 Task: Use the formula "AVERAGE.WEIGHTED" in spreadsheet "Project portfolio".
Action: Mouse moved to (130, 107)
Screenshot: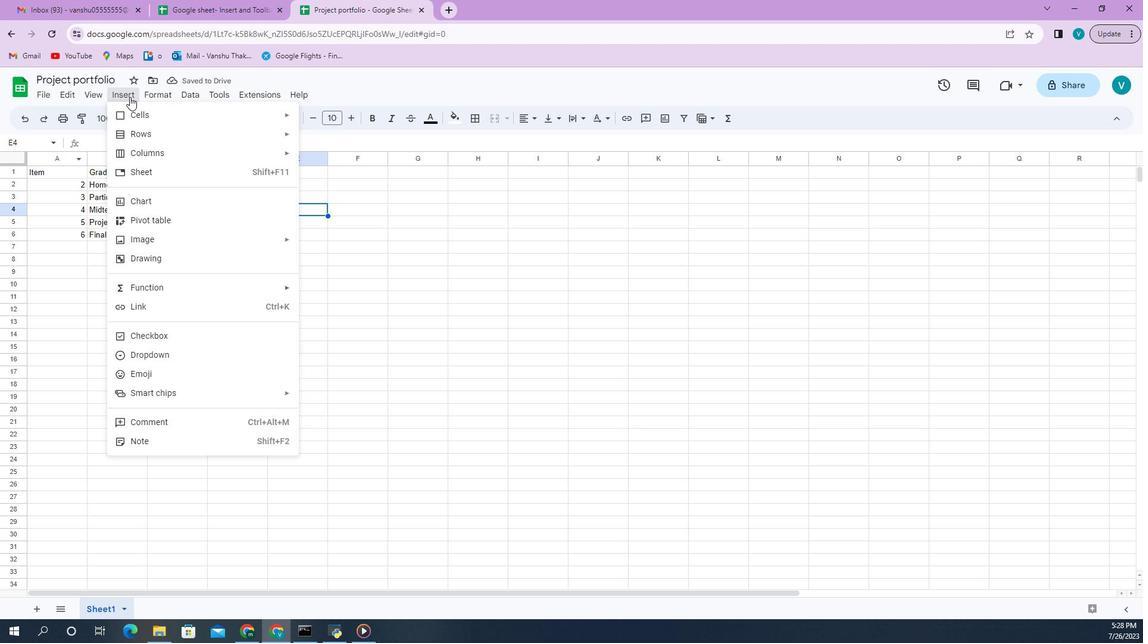 
Action: Mouse pressed left at (130, 107)
Screenshot: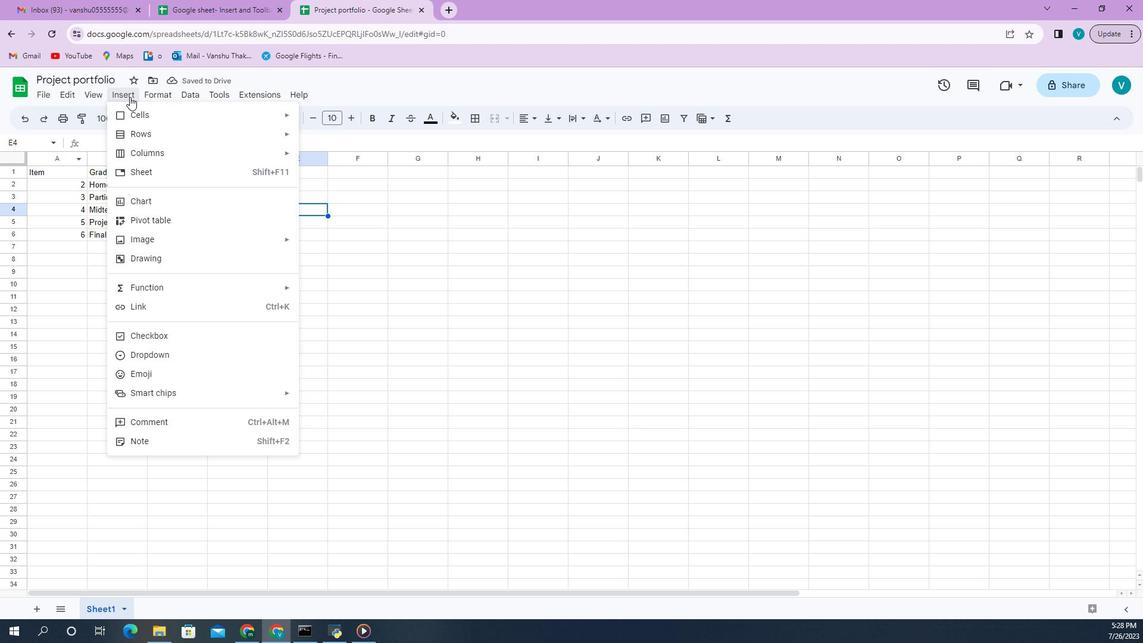 
Action: Mouse moved to (536, 247)
Screenshot: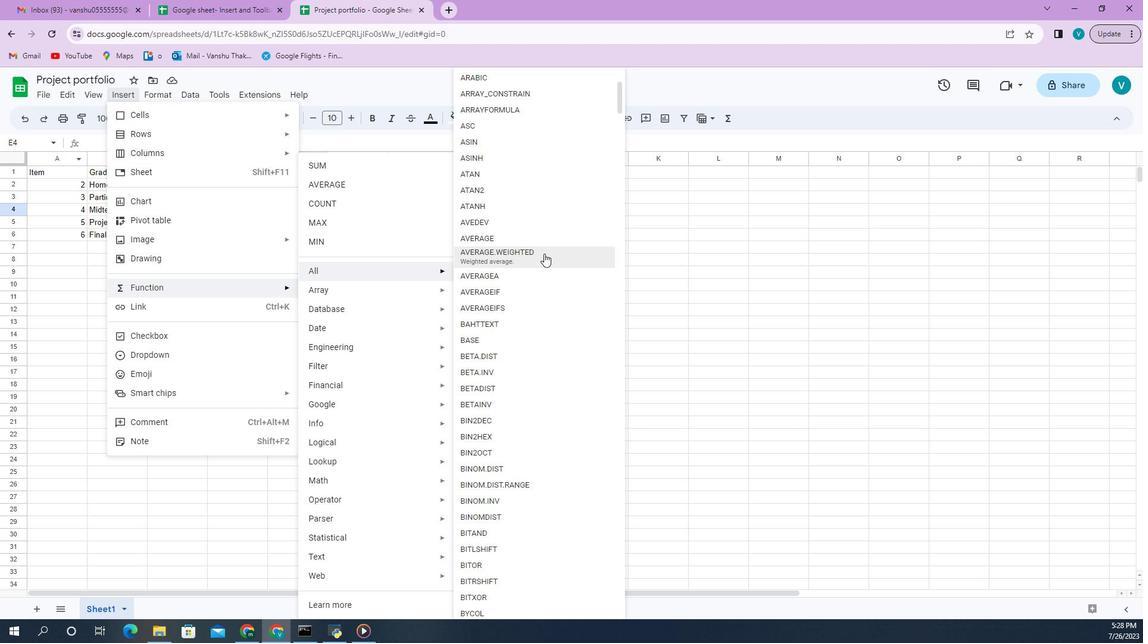 
Action: Mouse pressed left at (536, 247)
Screenshot: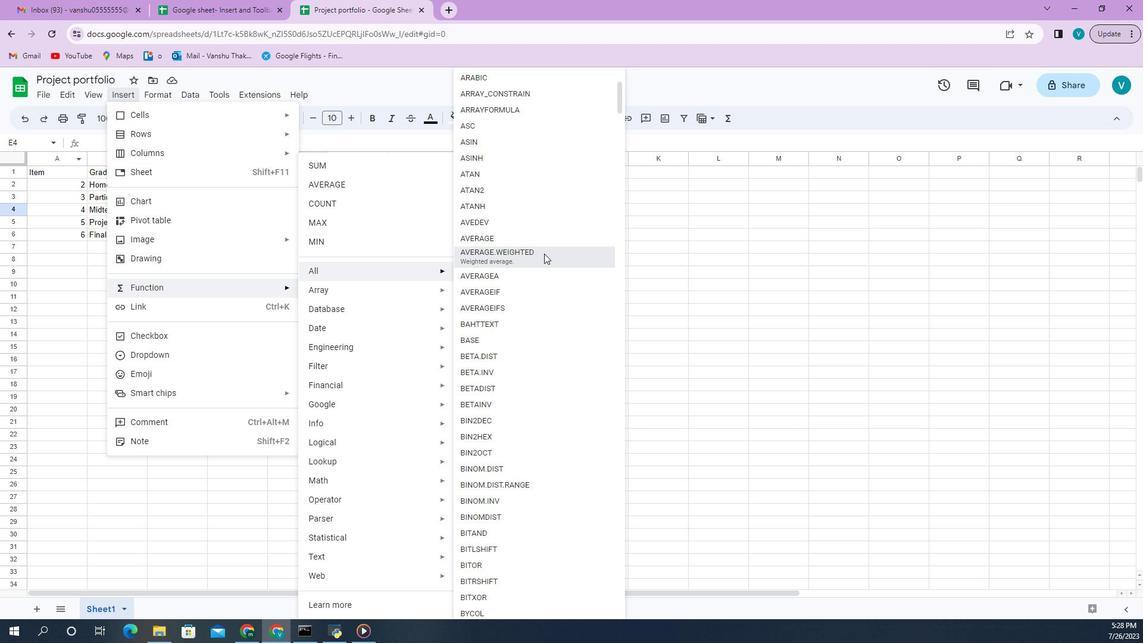 
Action: Mouse moved to (179, 184)
Screenshot: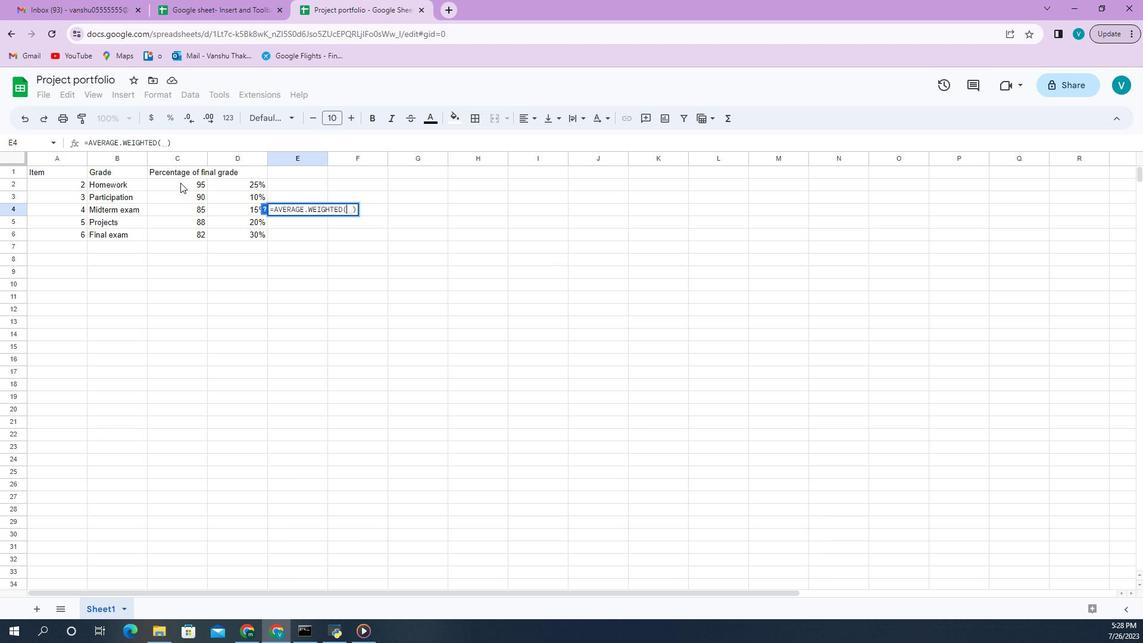 
Action: Mouse pressed left at (179, 184)
Screenshot: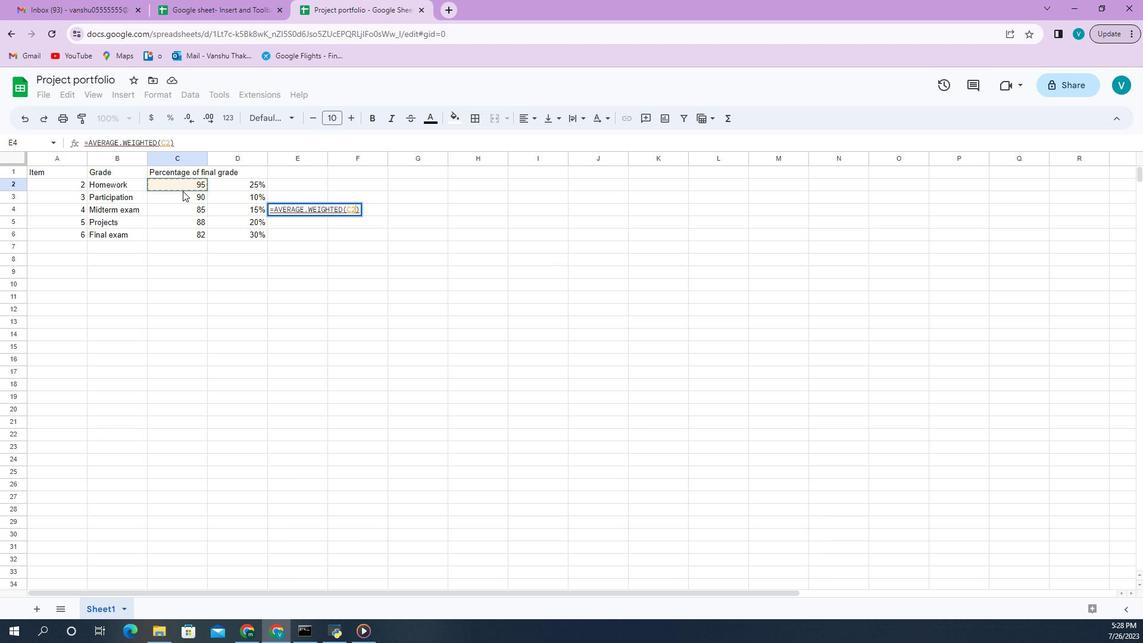 
Action: Mouse moved to (185, 228)
Screenshot: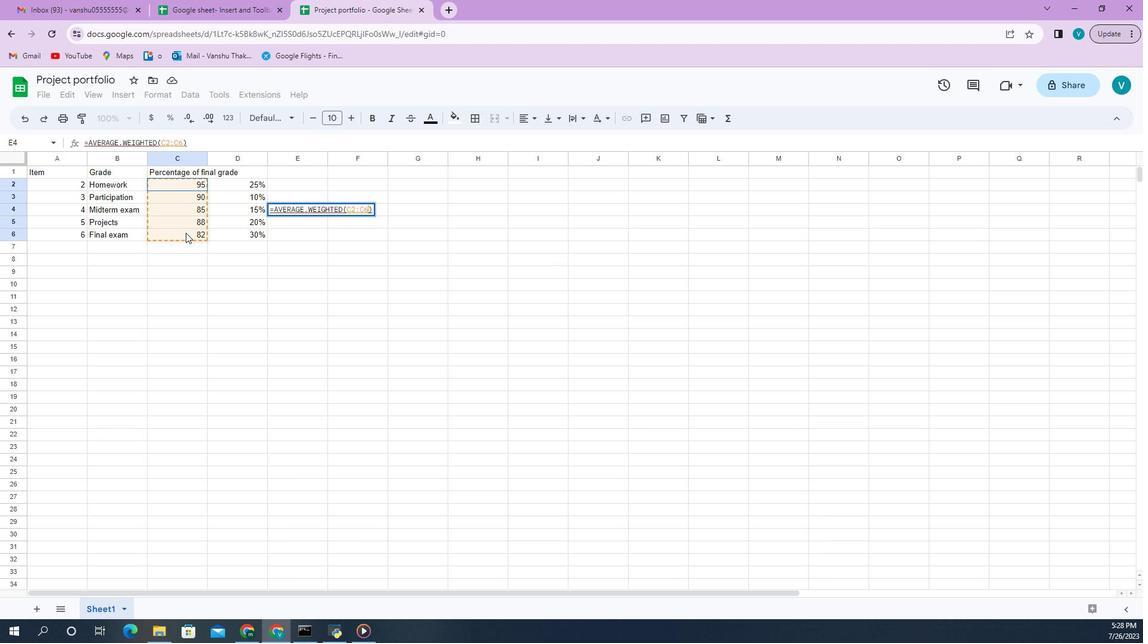 
Action: Key pressed ,
Screenshot: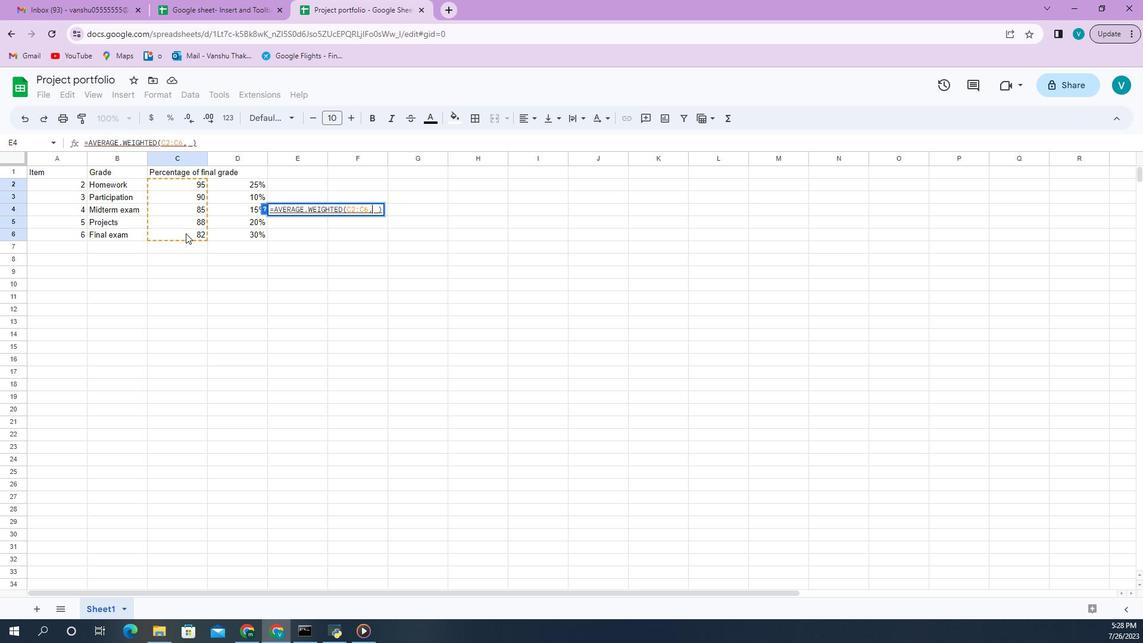 
Action: Mouse moved to (240, 183)
Screenshot: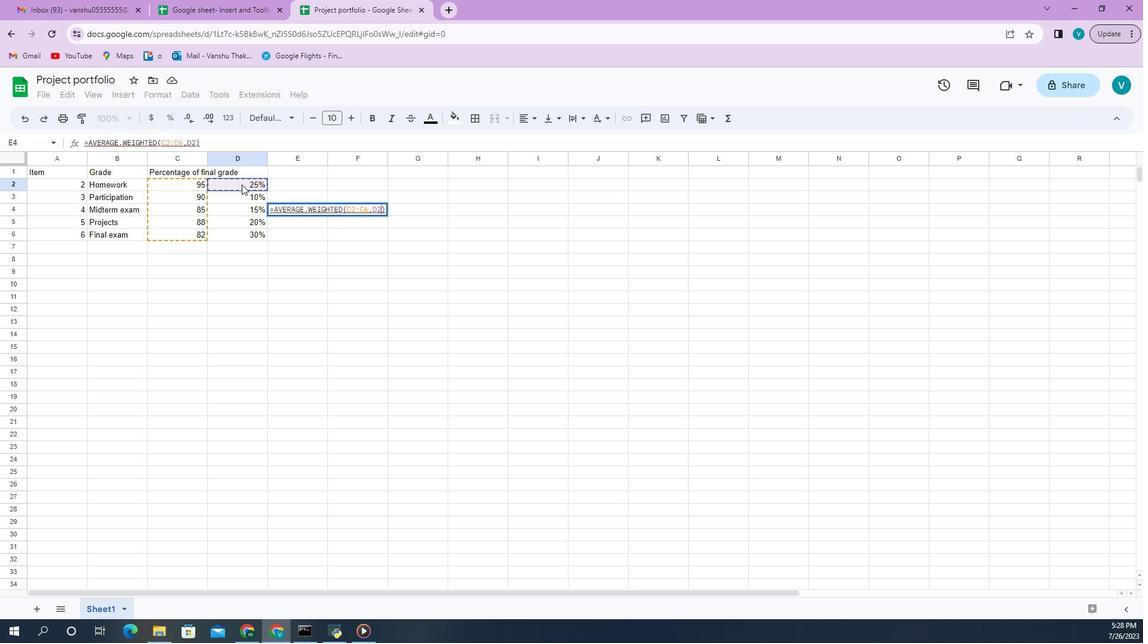 
Action: Mouse pressed left at (240, 183)
Screenshot: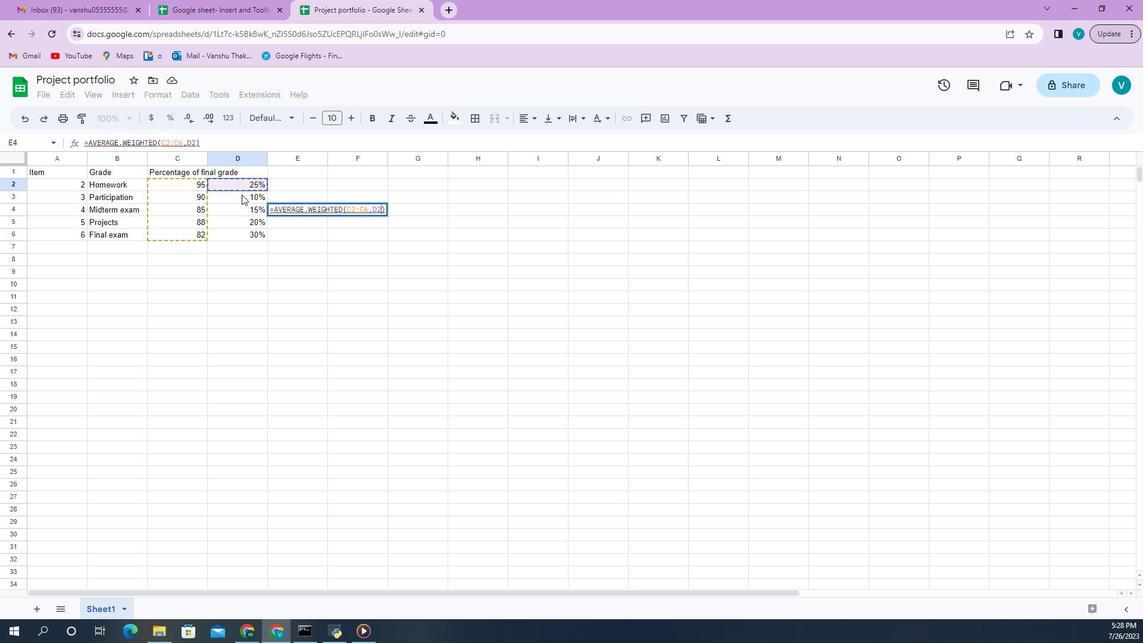 
Action: Mouse moved to (240, 230)
Screenshot: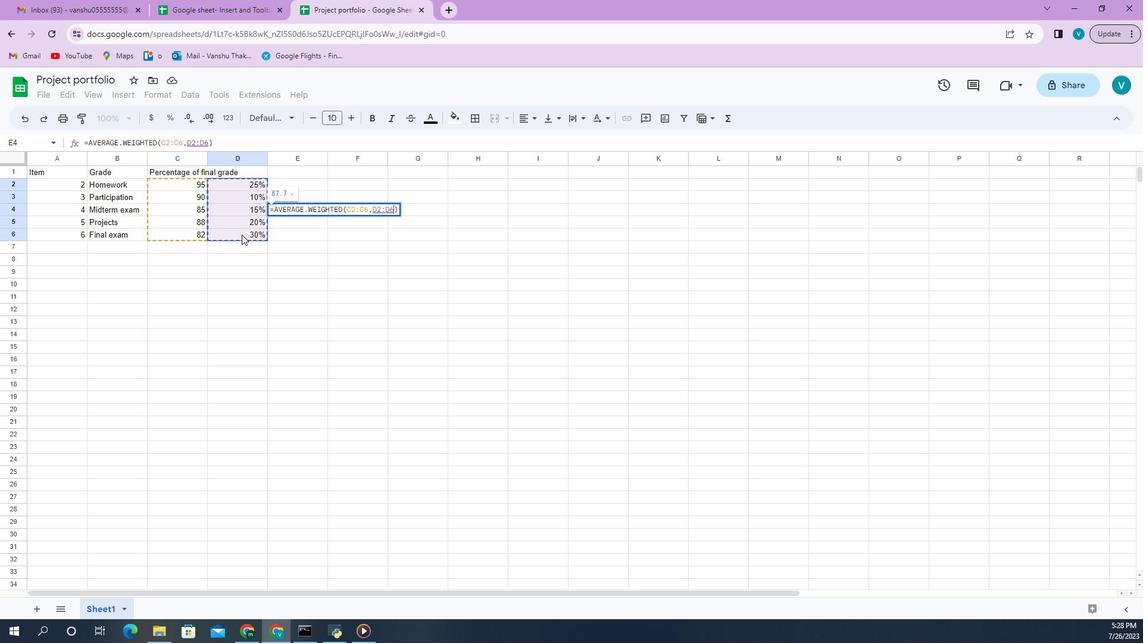 
Action: Key pressed <Key.enter>
Screenshot: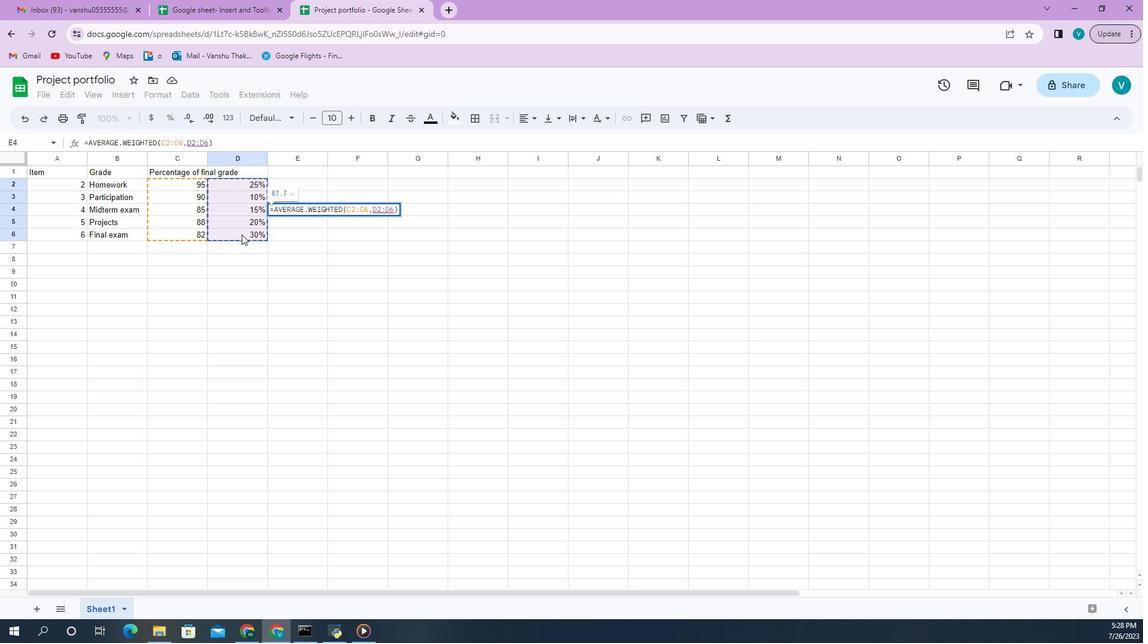 
Action: Mouse moved to (285, 252)
Screenshot: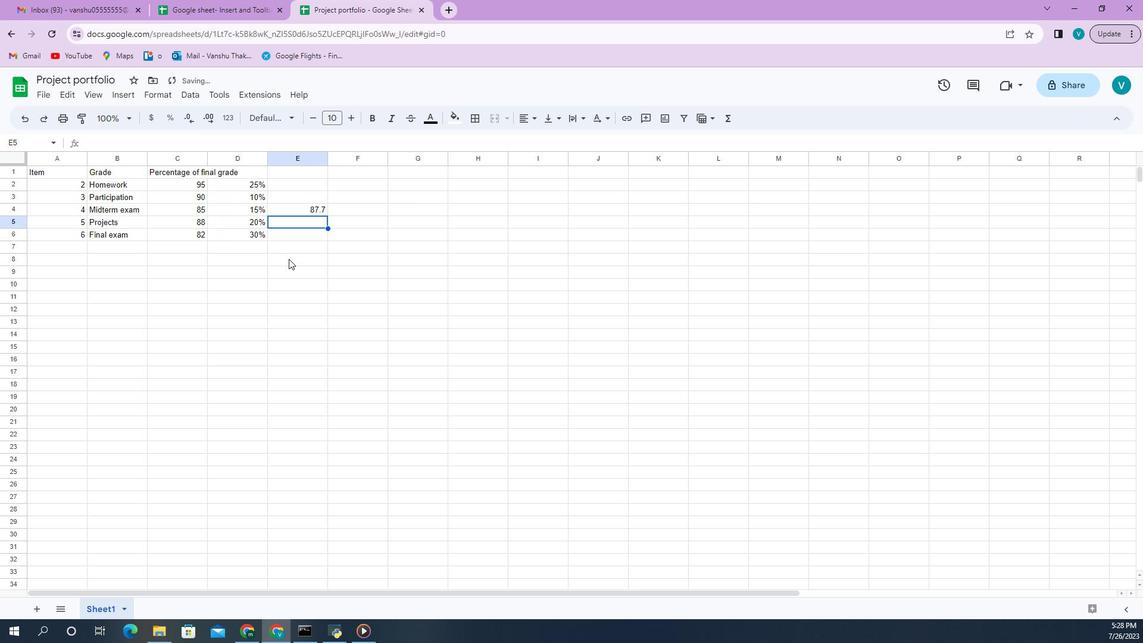
